 Task: In the  document leadership.docx Insert the command  'Editing'Email the file to   'softage.1@softage.net', with message attached Attention Needed: Please prioritize going through the email I've sent. and file type: Microsoft Word
Action: Mouse pressed left at (253, 438)
Screenshot: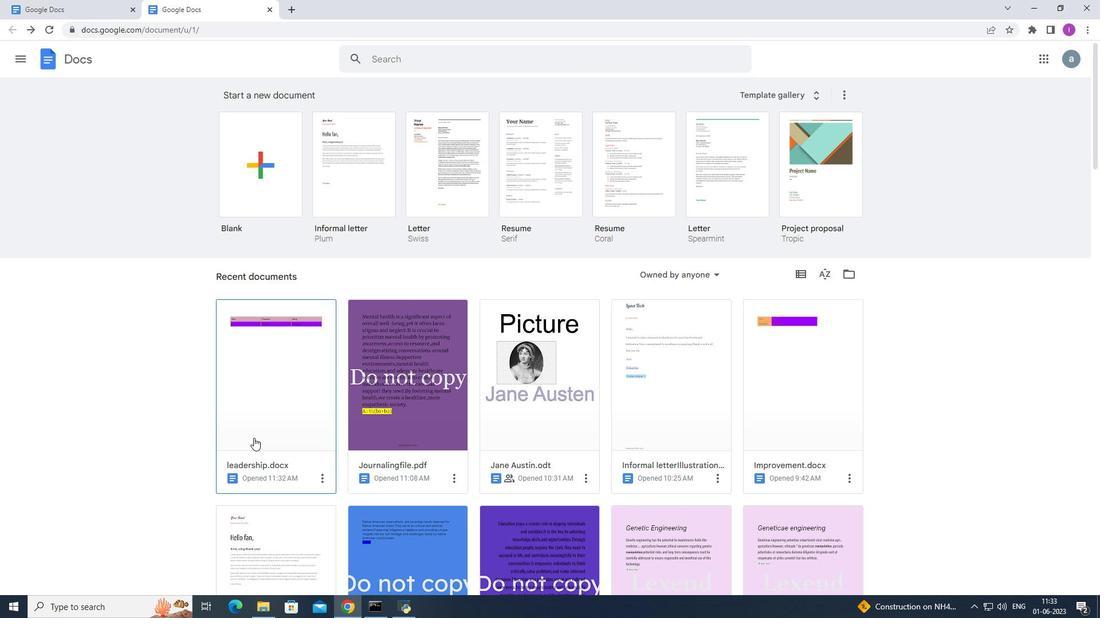 
Action: Mouse moved to (1008, 88)
Screenshot: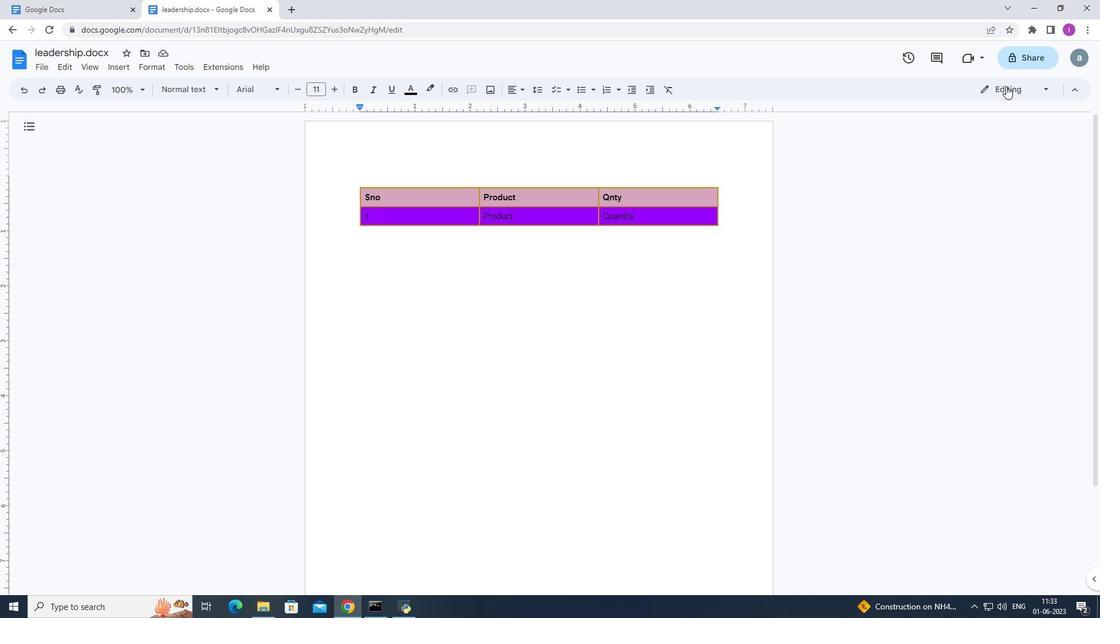 
Action: Mouse pressed left at (1008, 88)
Screenshot: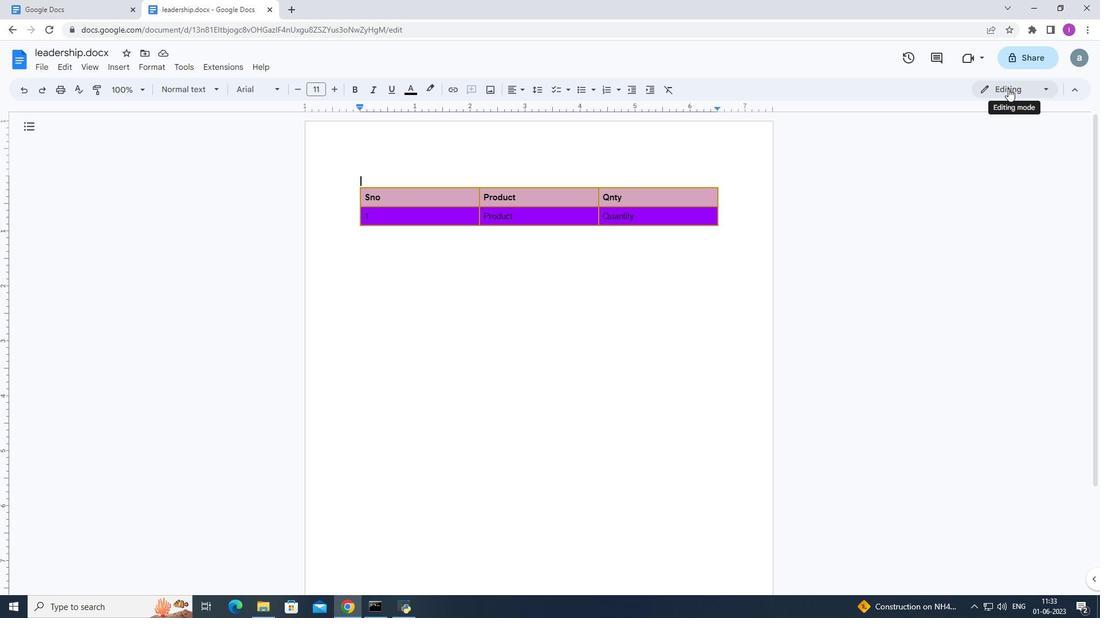 
Action: Mouse moved to (970, 111)
Screenshot: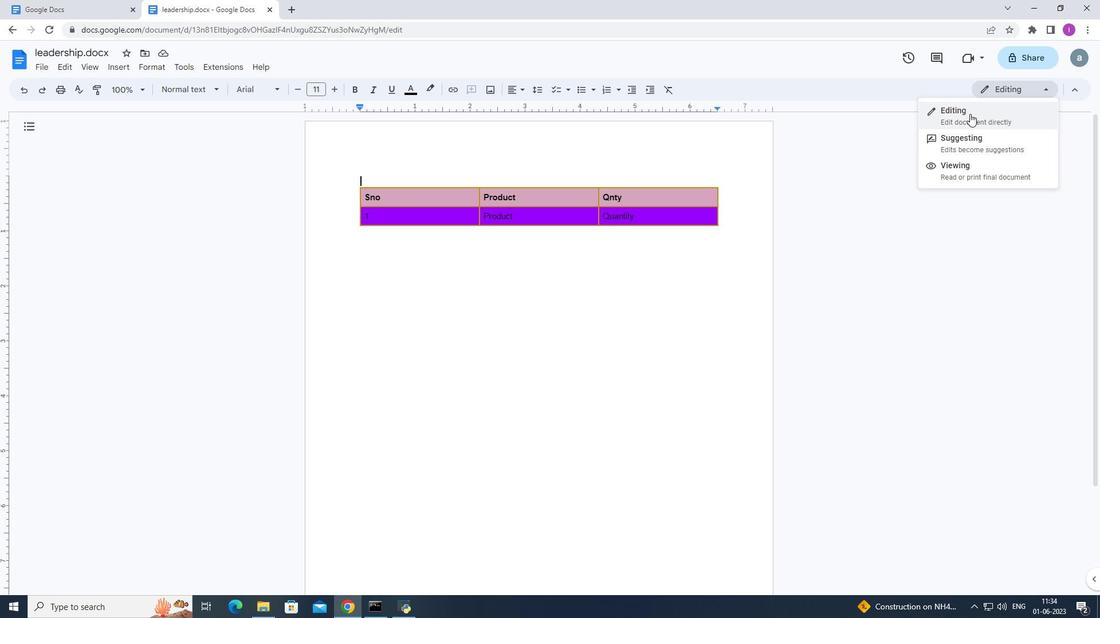 
Action: Mouse pressed left at (970, 111)
Screenshot: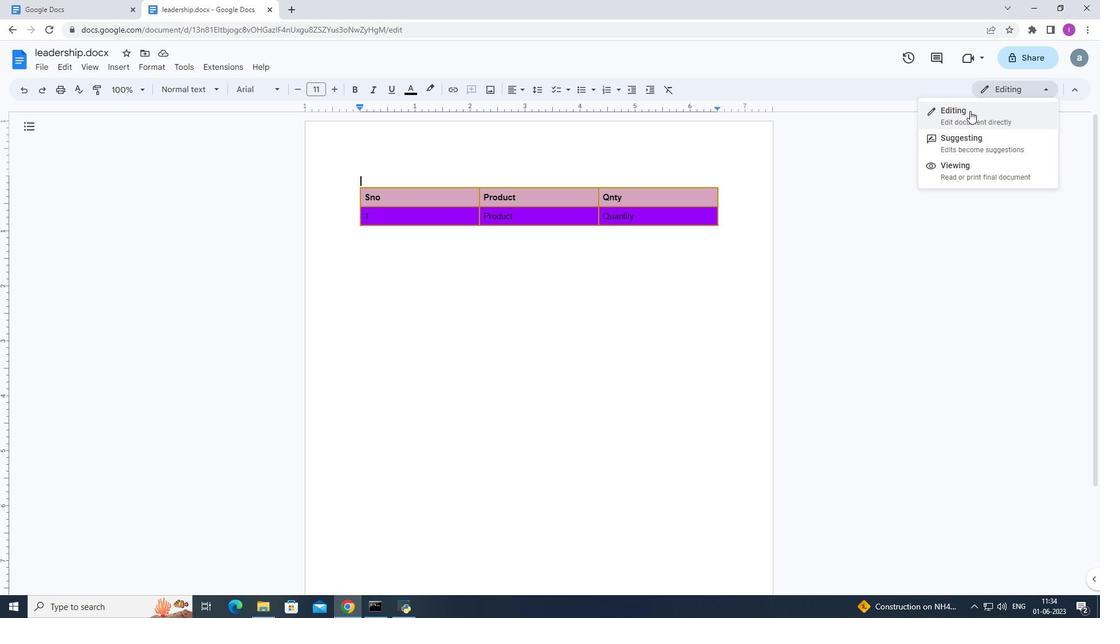 
Action: Mouse moved to (35, 64)
Screenshot: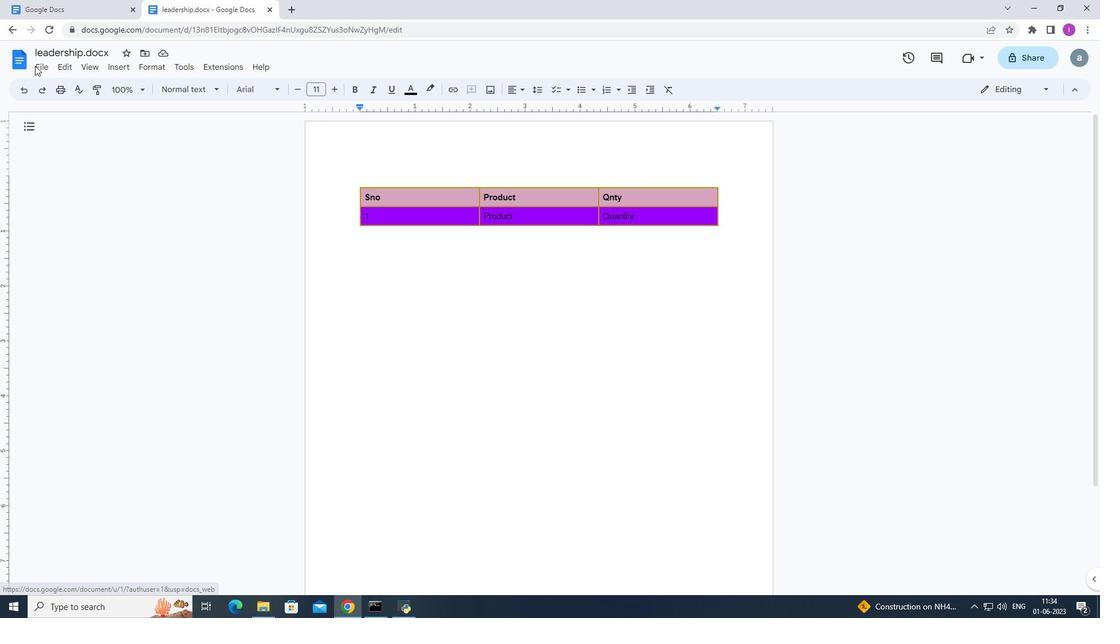 
Action: Mouse pressed left at (35, 64)
Screenshot: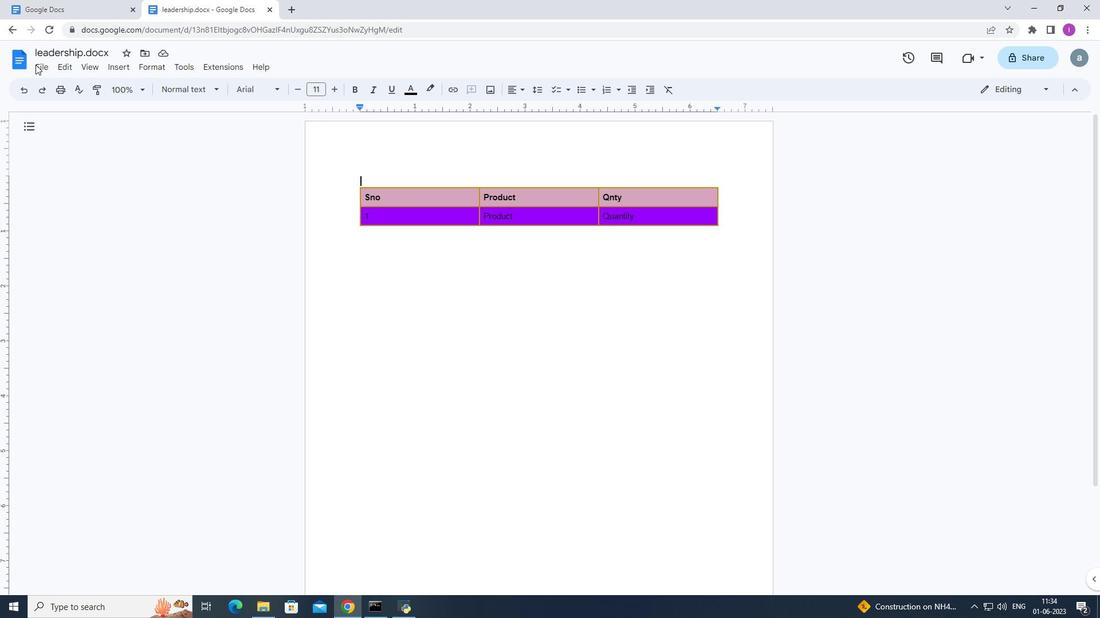 
Action: Mouse moved to (41, 65)
Screenshot: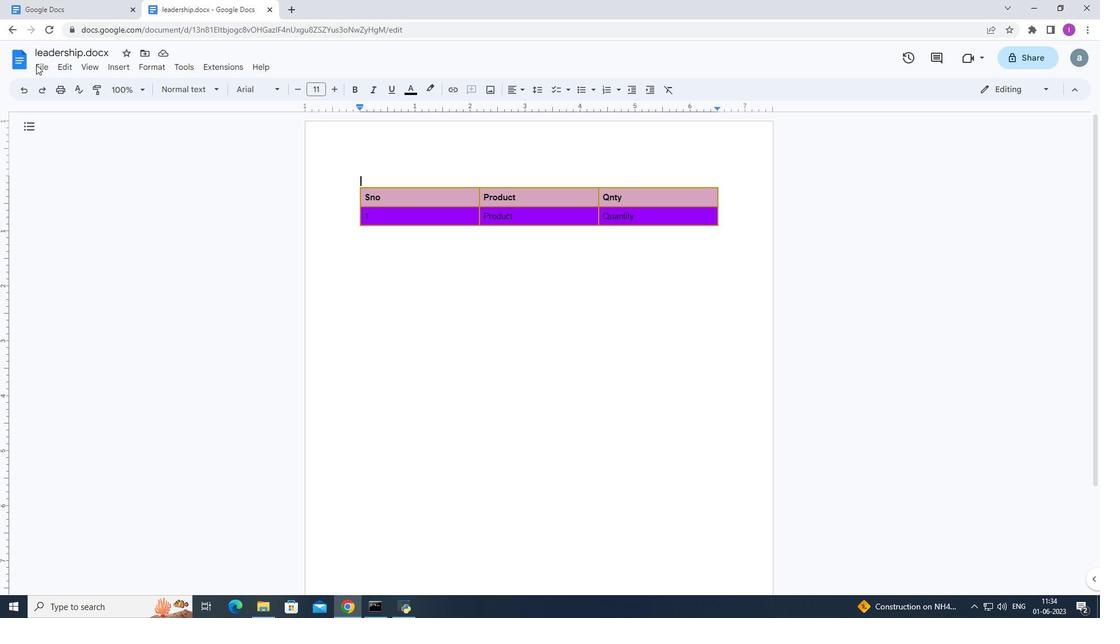 
Action: Mouse pressed left at (41, 65)
Screenshot: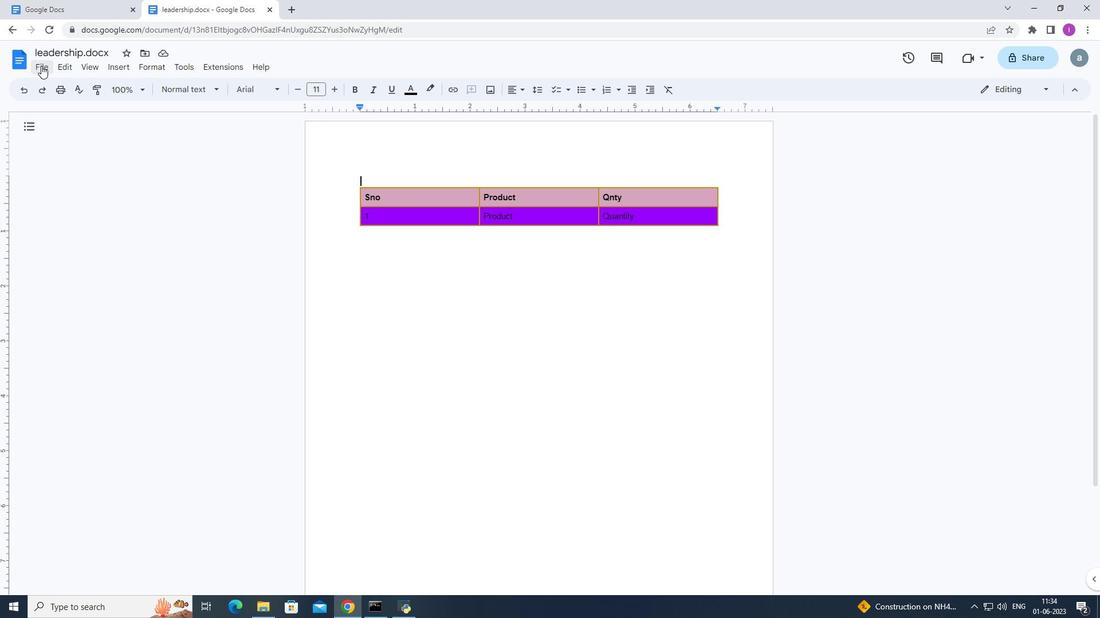 
Action: Mouse moved to (281, 174)
Screenshot: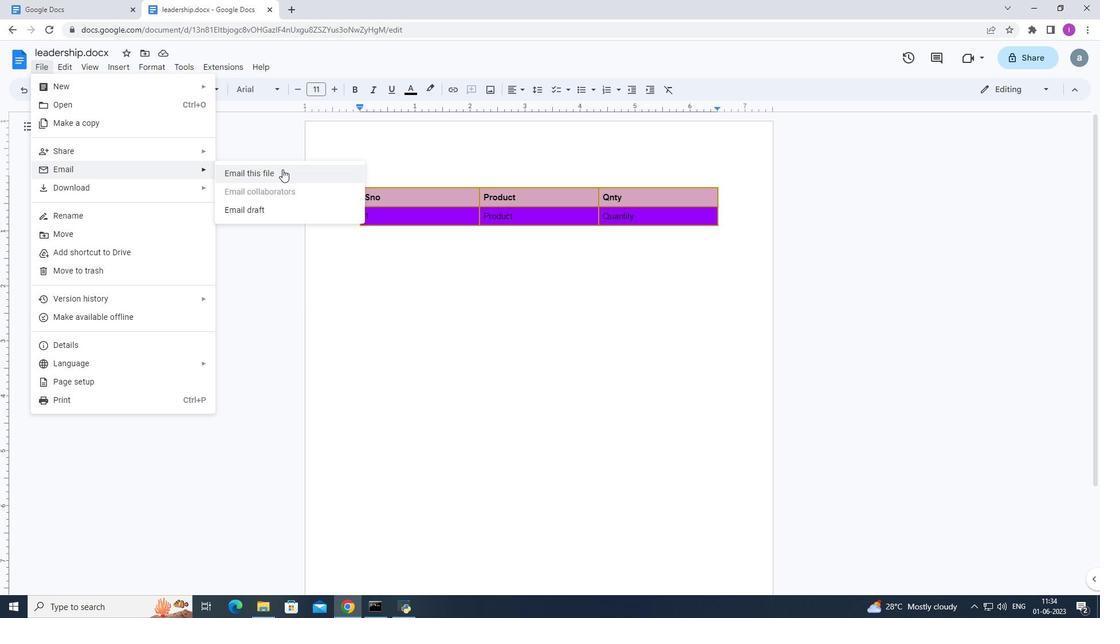 
Action: Mouse pressed left at (281, 174)
Screenshot: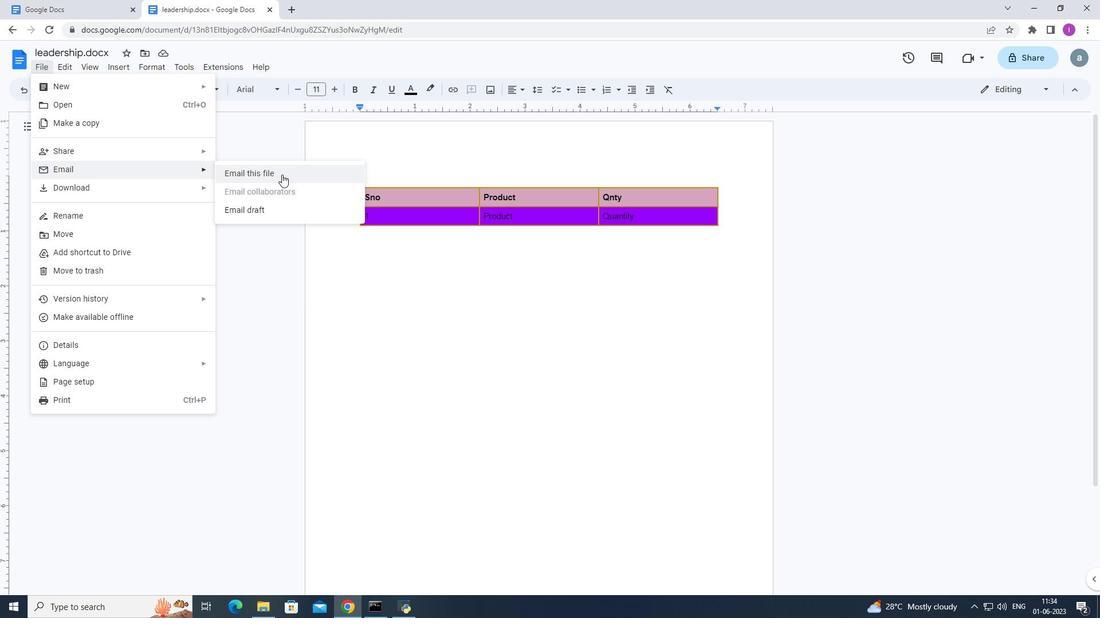 
Action: Mouse moved to (479, 251)
Screenshot: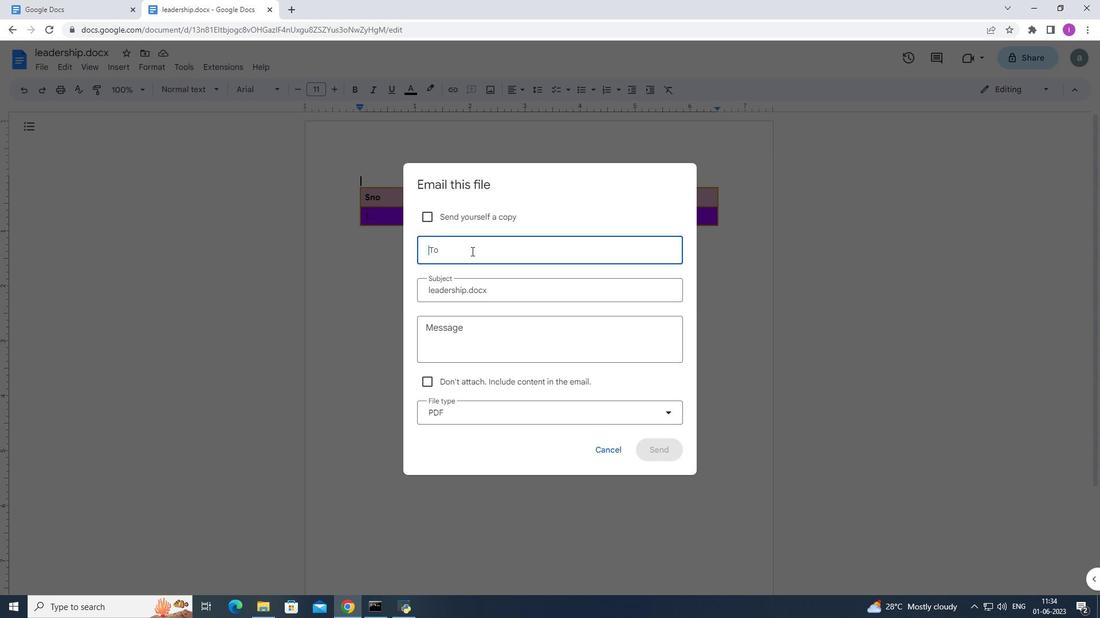 
Action: Key pressed <Key.shift>So
Screenshot: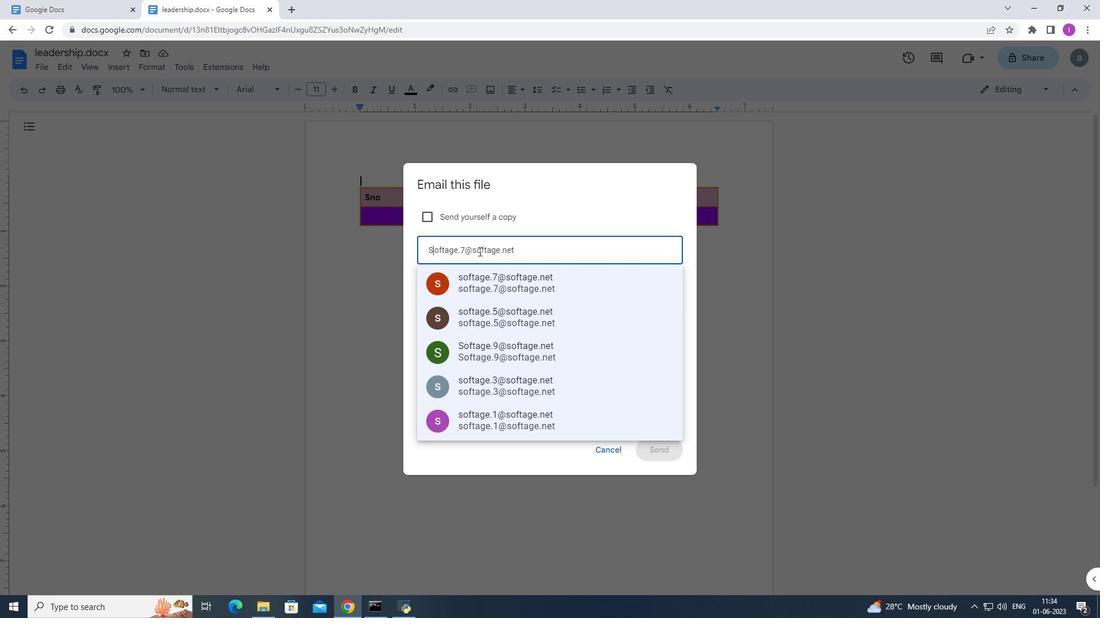 
Action: Mouse moved to (492, 426)
Screenshot: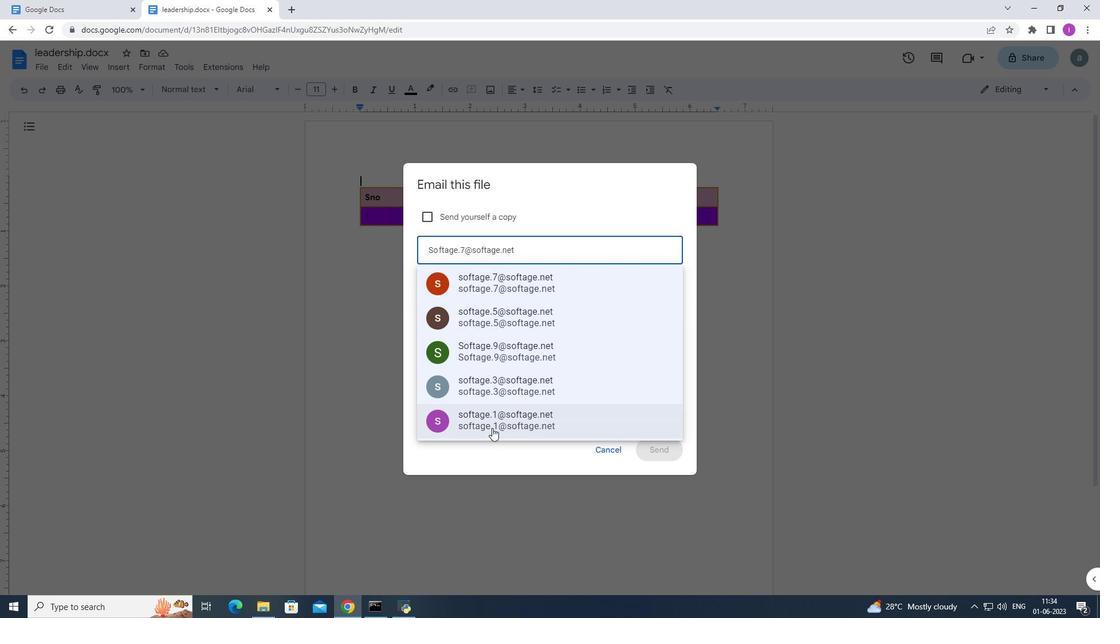 
Action: Mouse pressed left at (492, 426)
Screenshot: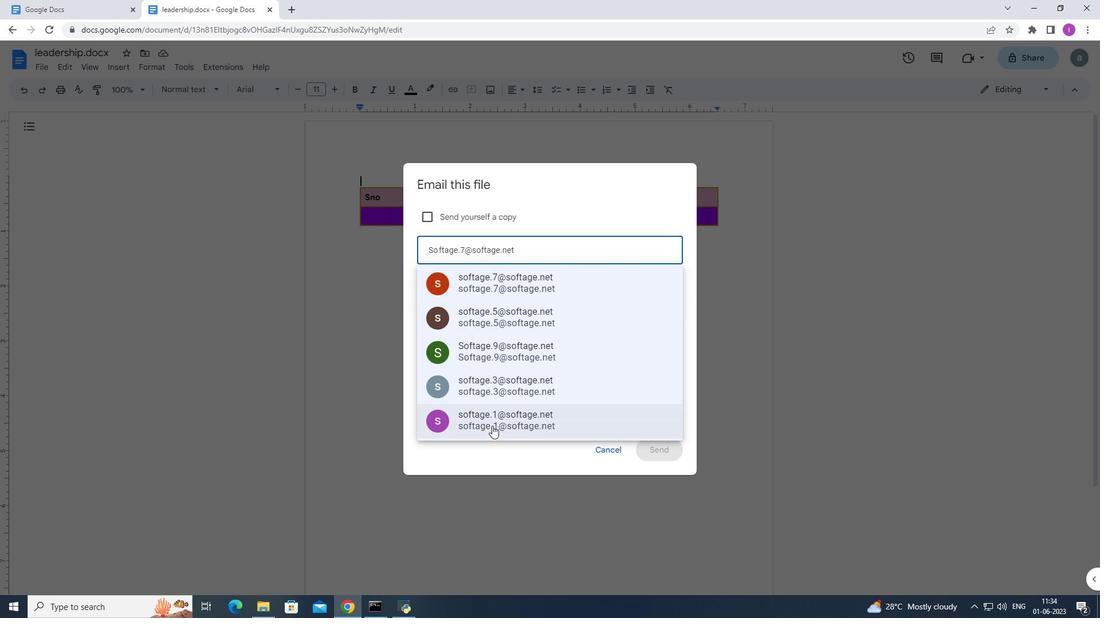 
Action: Mouse moved to (449, 334)
Screenshot: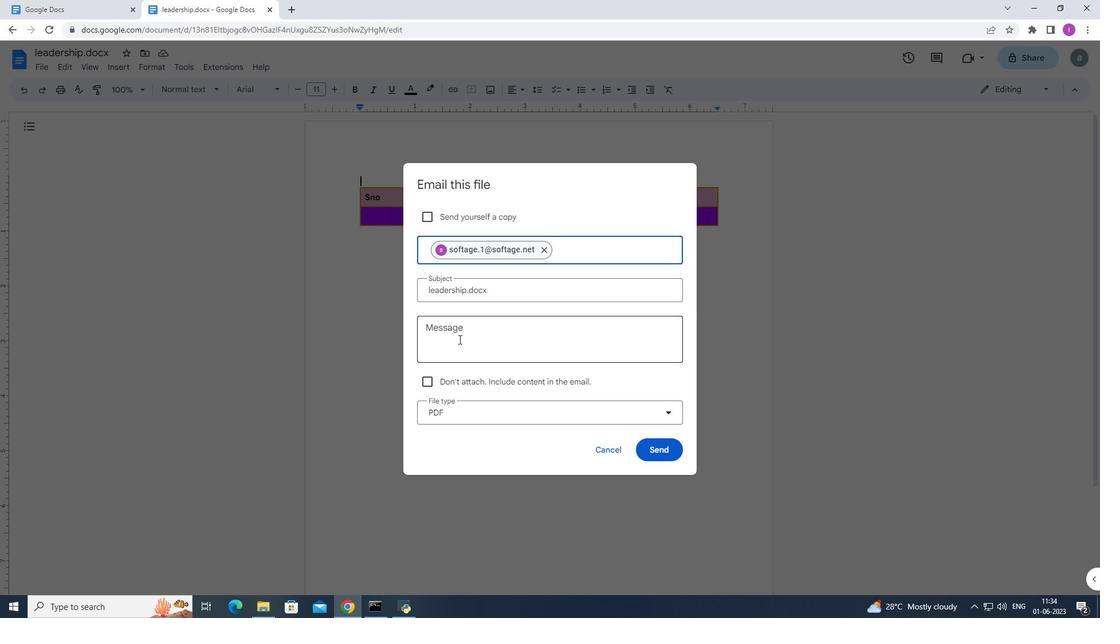 
Action: Mouse pressed left at (449, 334)
Screenshot: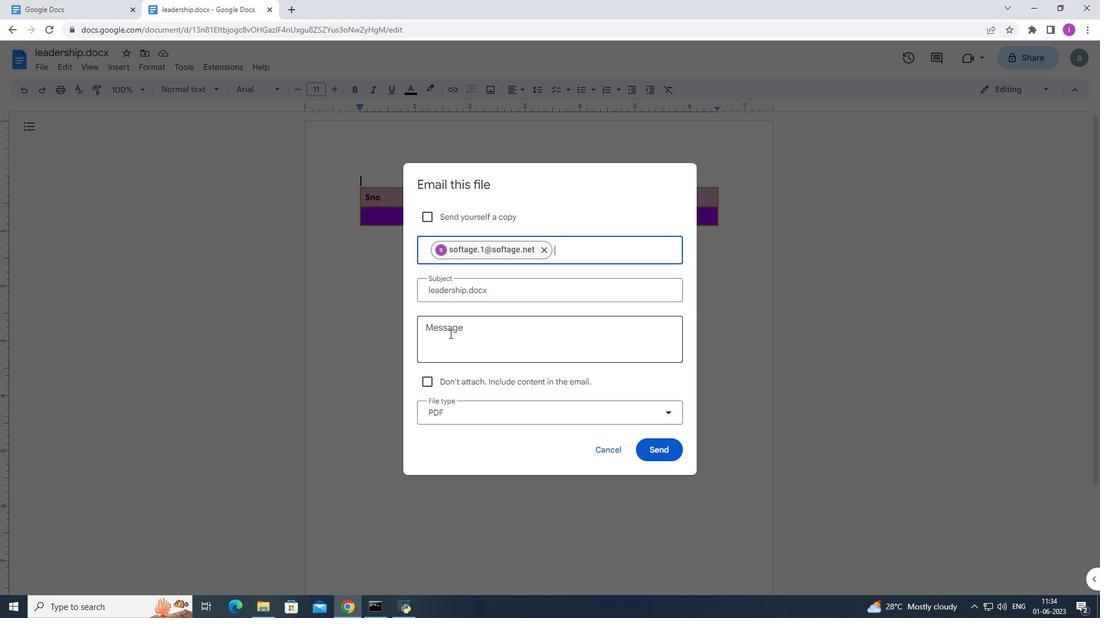 
Action: Mouse moved to (527, 338)
Screenshot: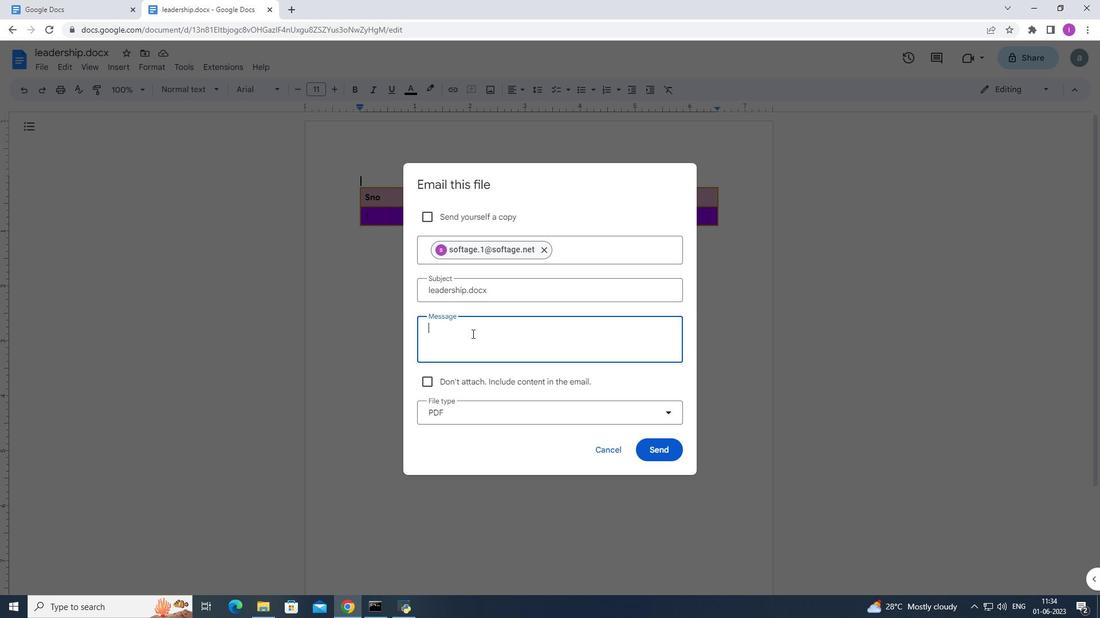 
Action: Key pressed <Key.shift>Attention<Key.space><Key.shift>Needed<Key.shift>:<Key.shift>Please<Key.space>prioritize<Key.space>going<Key.space>through<Key.space>the<Key.space>email<Key.space><Key.shift>I've<Key.space>sent<Key.space><Key.backspace>.
Screenshot: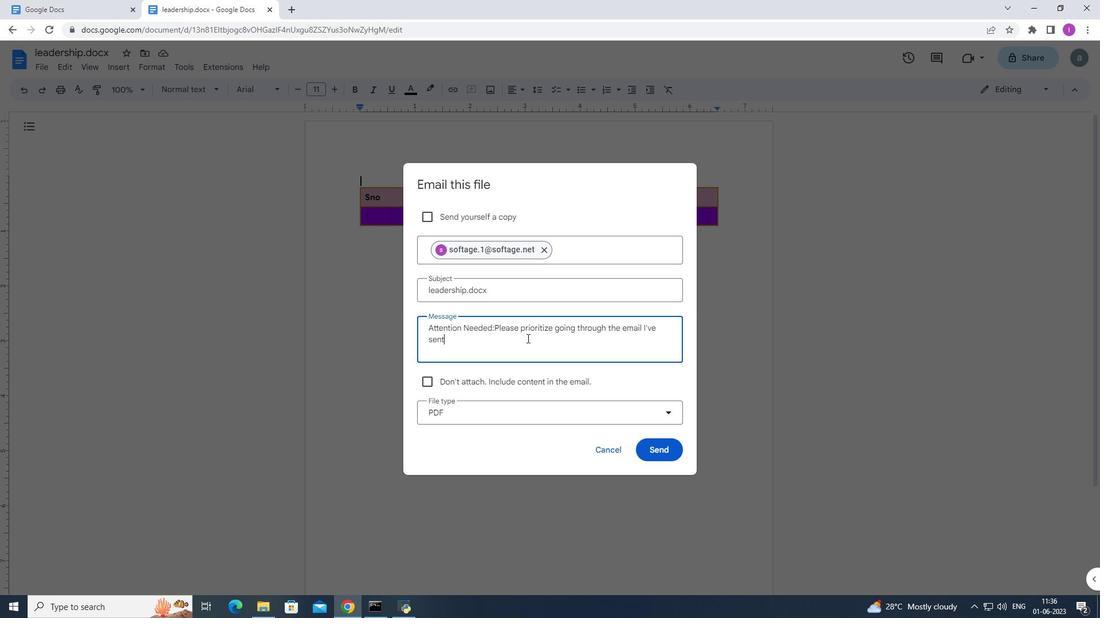 
Action: Mouse moved to (668, 414)
Screenshot: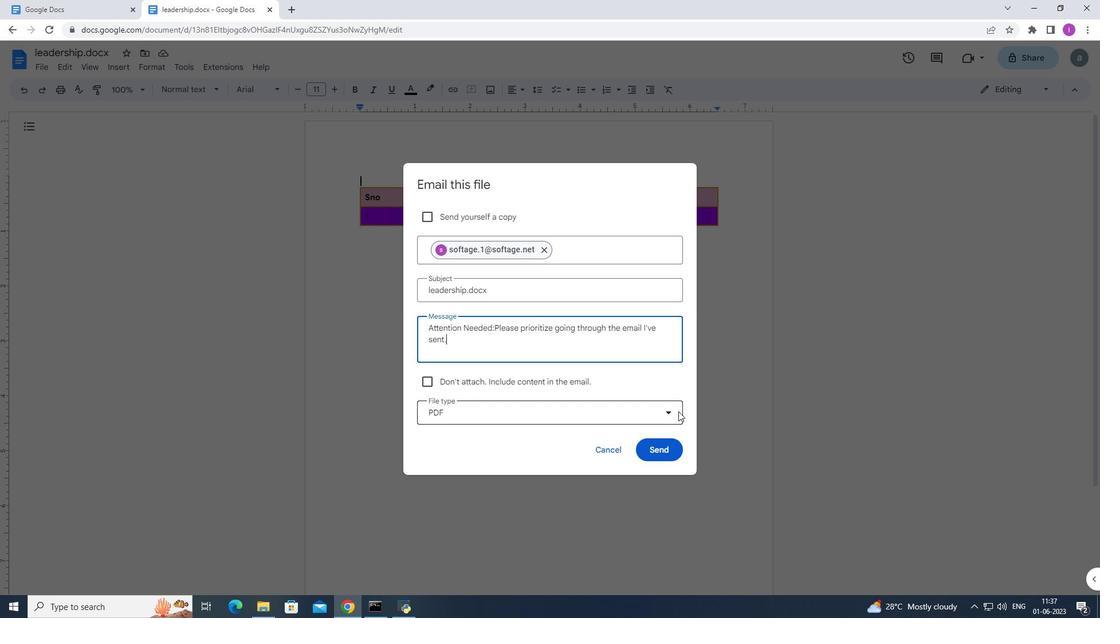 
Action: Mouse pressed left at (668, 414)
Screenshot: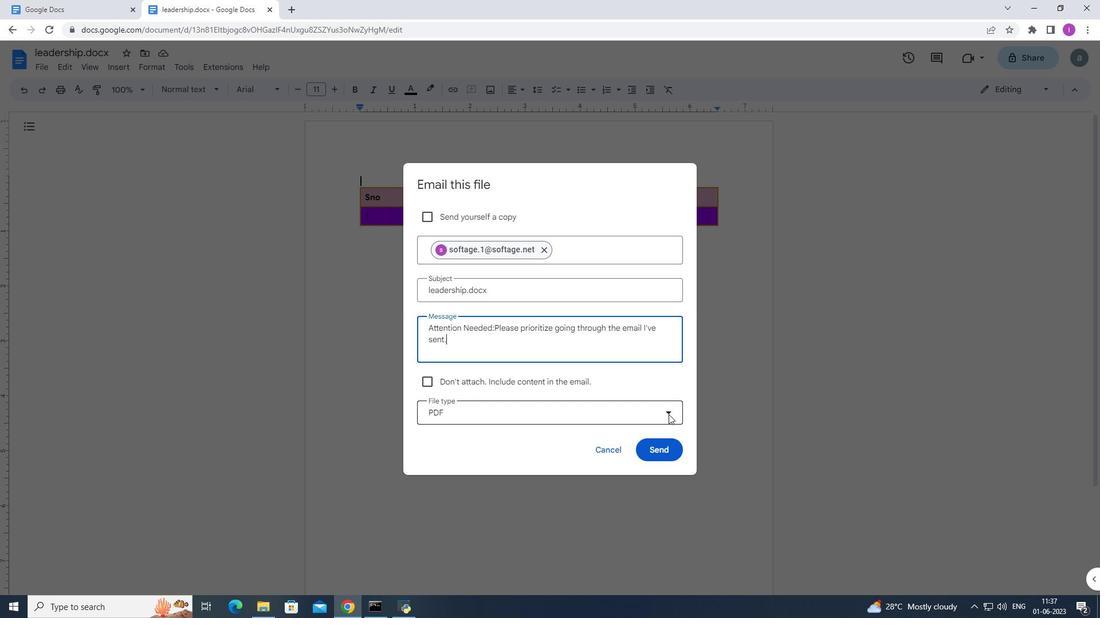 
Action: Mouse moved to (500, 511)
Screenshot: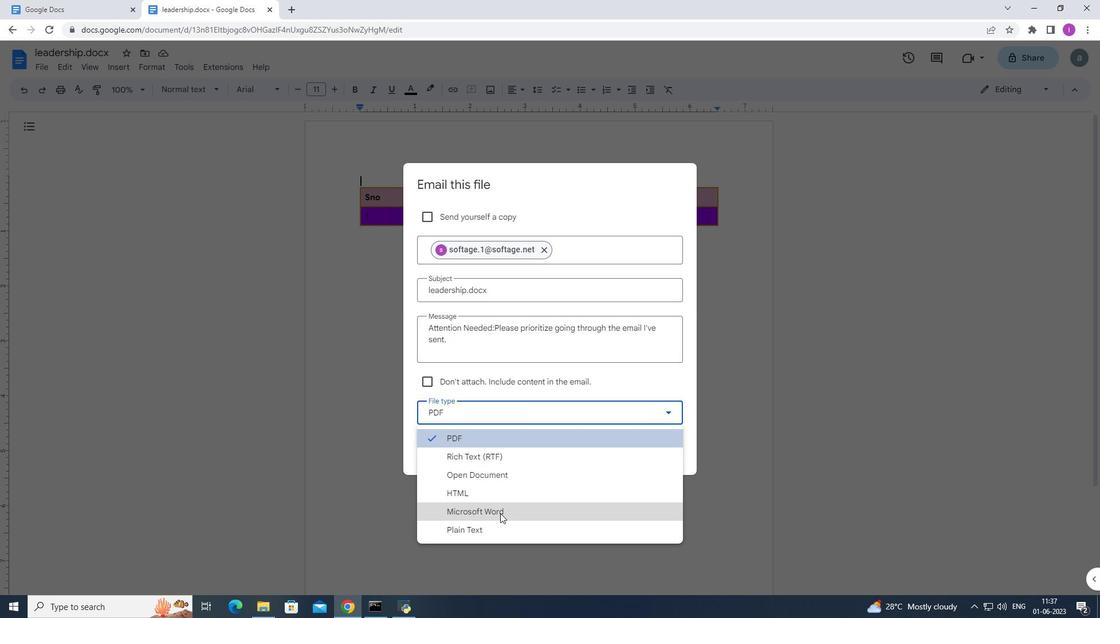 
Action: Mouse pressed left at (500, 511)
Screenshot: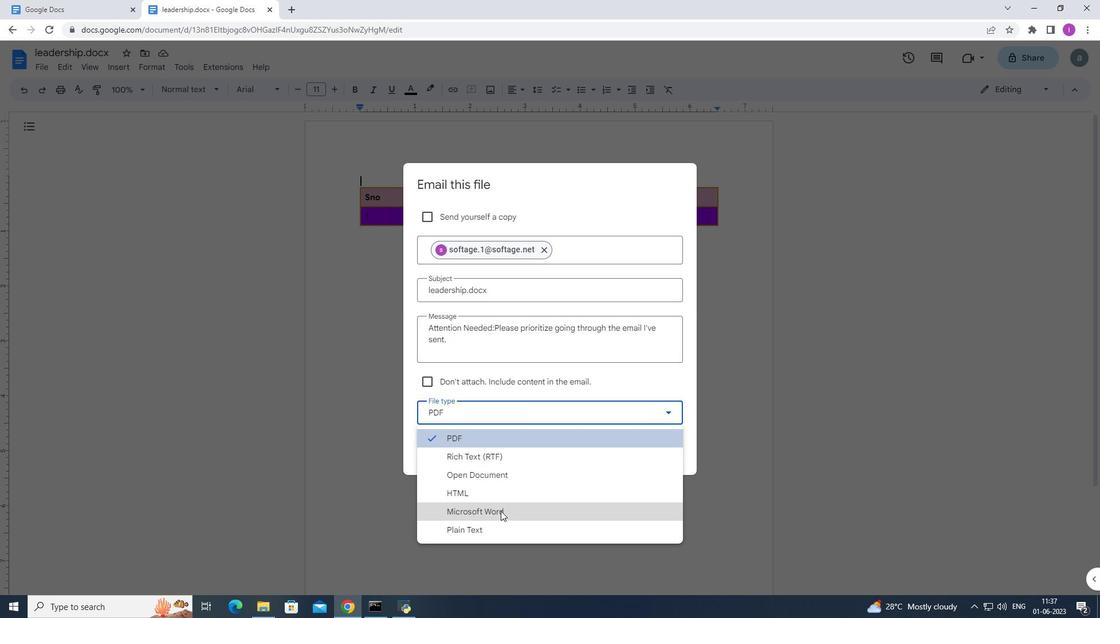 
Action: Mouse moved to (656, 448)
Screenshot: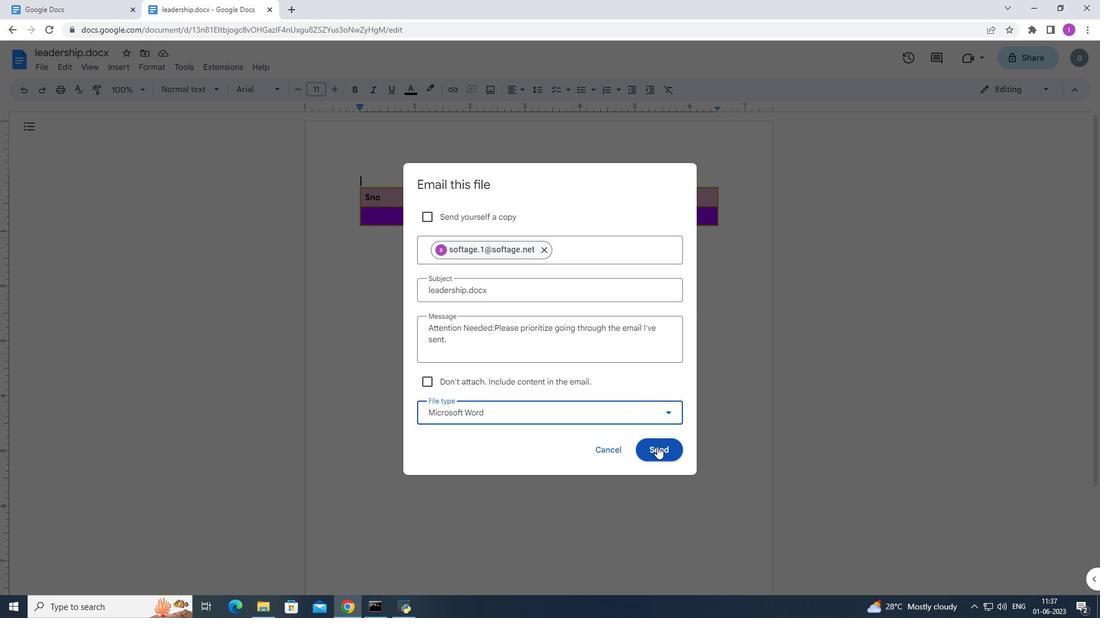 
Action: Mouse pressed left at (656, 448)
Screenshot: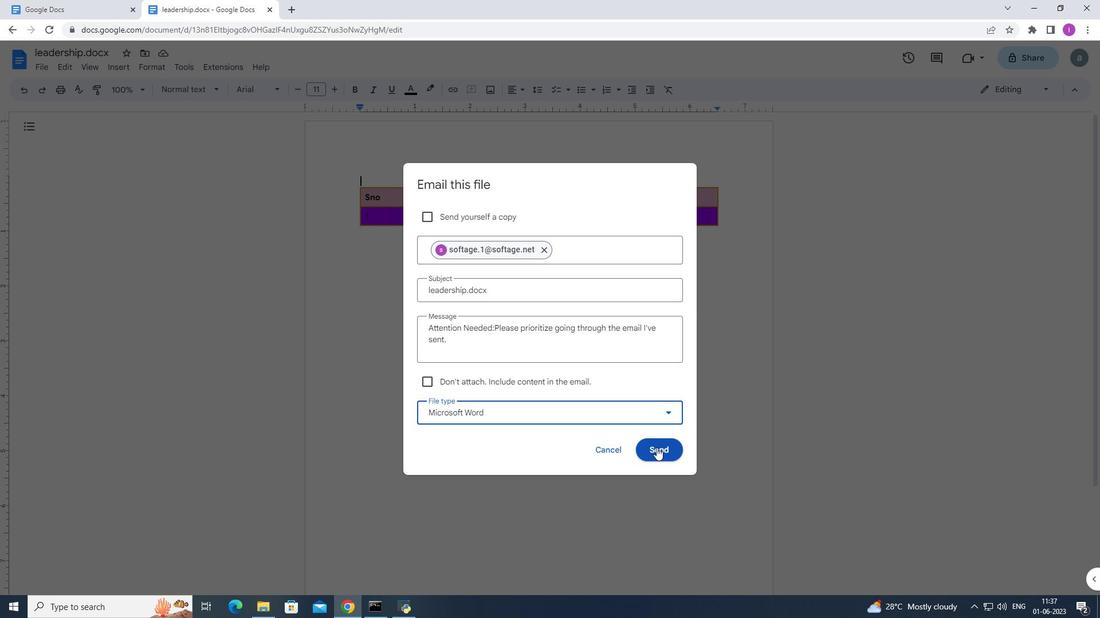 
